 Task: Set the Layer B segments count for the ISDB-T reception parameter to 2.
Action: Mouse moved to (106, 15)
Screenshot: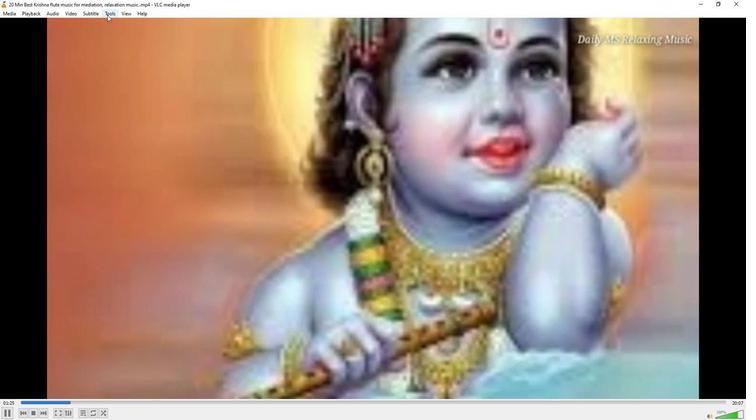 
Action: Mouse pressed left at (106, 15)
Screenshot: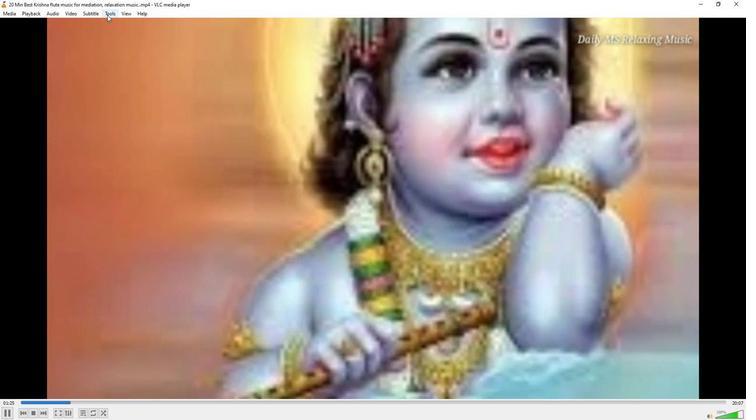 
Action: Mouse moved to (114, 104)
Screenshot: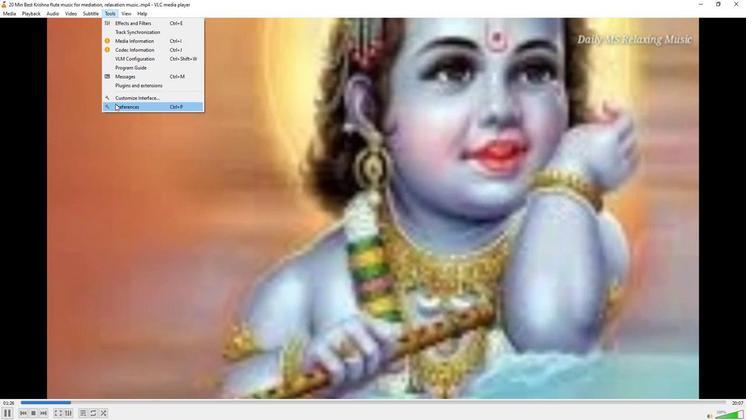 
Action: Mouse pressed left at (114, 104)
Screenshot: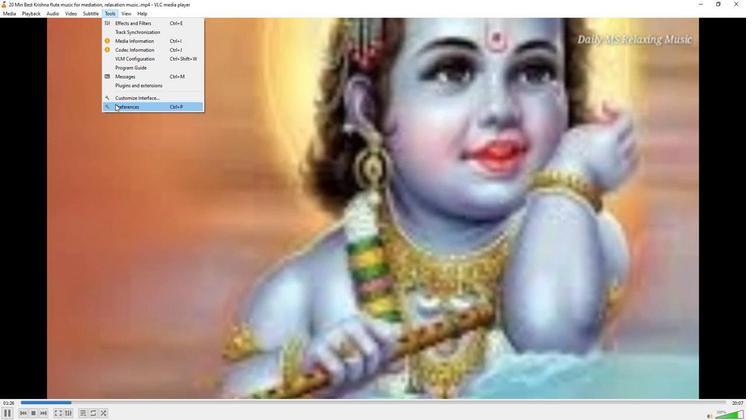 
Action: Mouse moved to (246, 340)
Screenshot: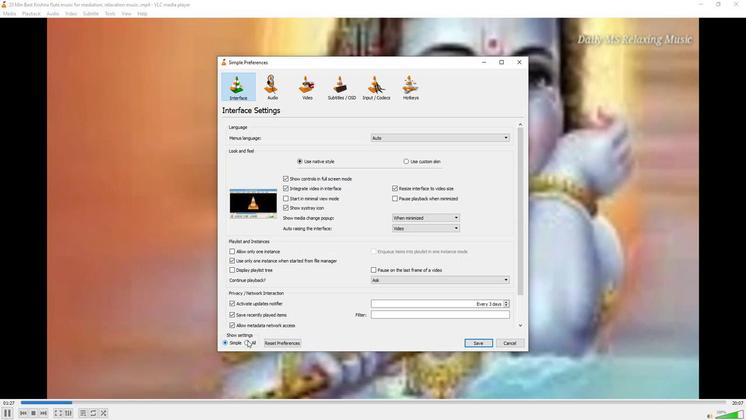 
Action: Mouse pressed left at (246, 340)
Screenshot: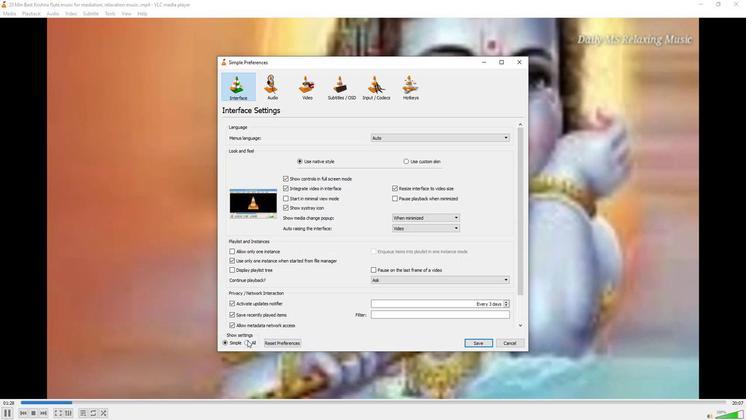 
Action: Mouse moved to (235, 208)
Screenshot: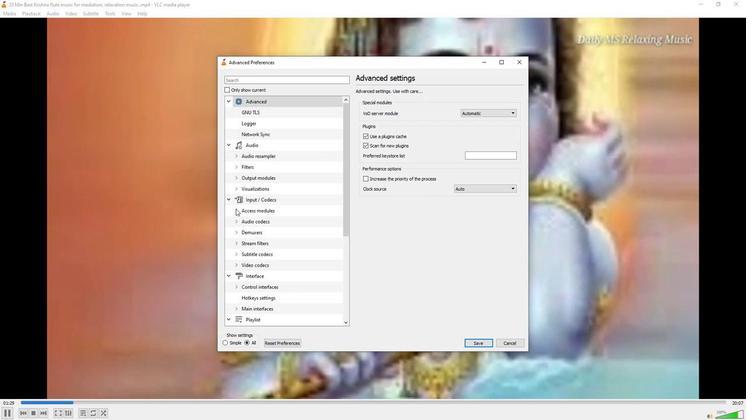 
Action: Mouse pressed left at (235, 208)
Screenshot: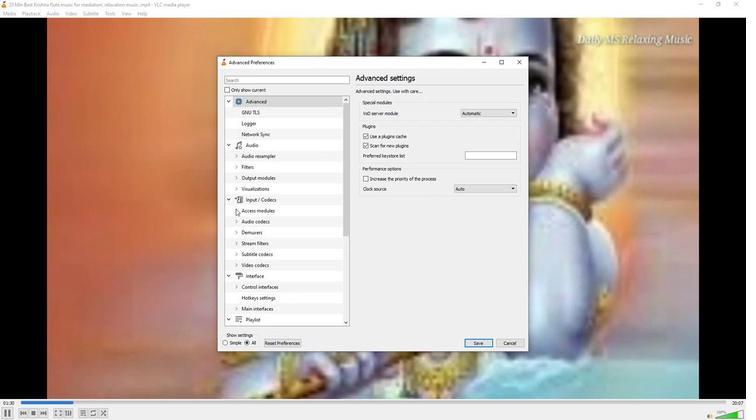 
Action: Mouse moved to (253, 275)
Screenshot: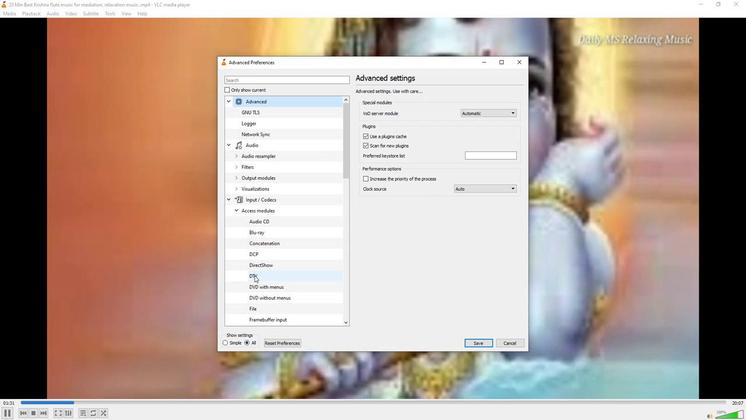 
Action: Mouse pressed left at (253, 275)
Screenshot: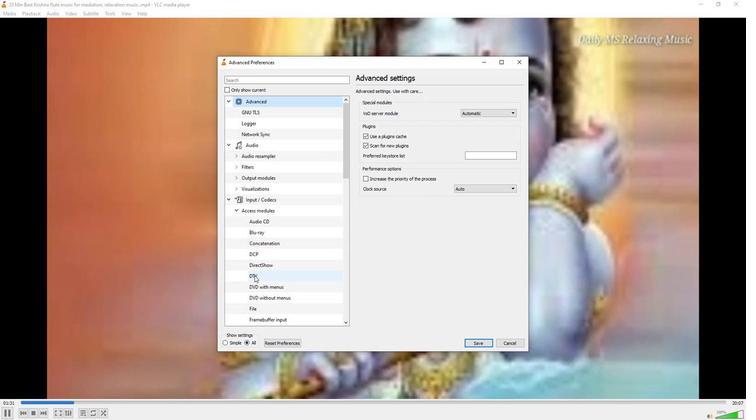 
Action: Mouse moved to (435, 268)
Screenshot: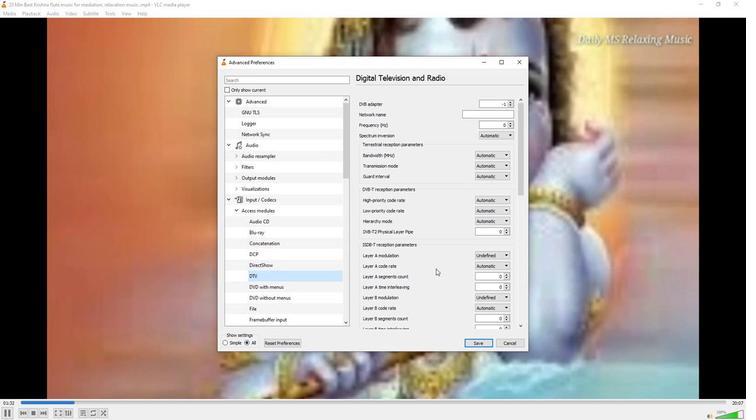 
Action: Mouse scrolled (435, 268) with delta (0, 0)
Screenshot: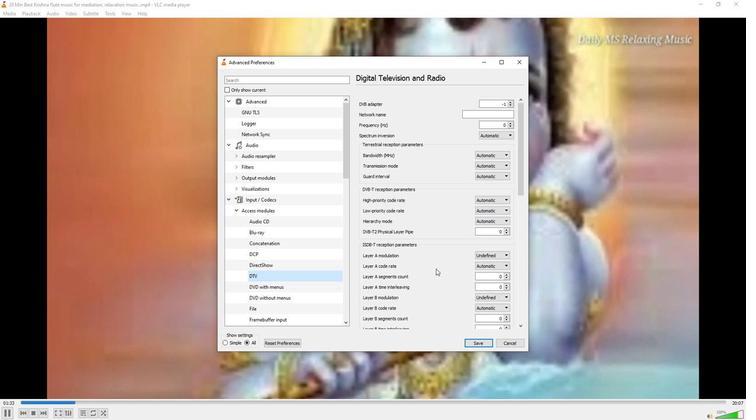 
Action: Mouse moved to (505, 292)
Screenshot: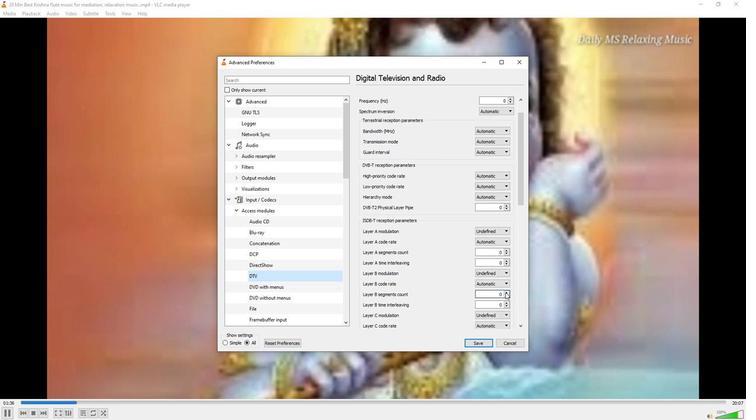 
Action: Mouse pressed left at (505, 292)
Screenshot: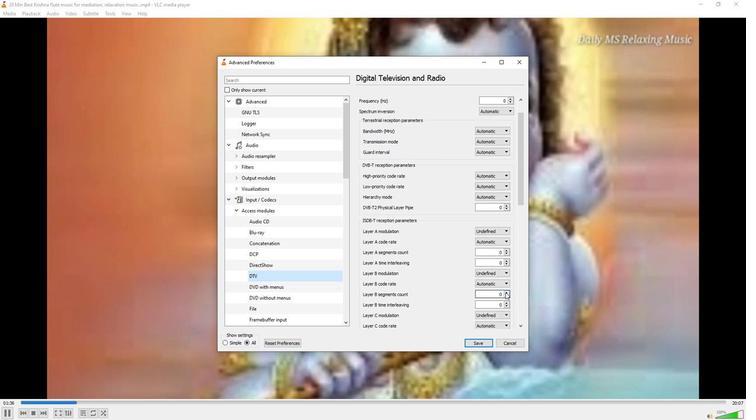 
Action: Mouse pressed left at (505, 292)
Screenshot: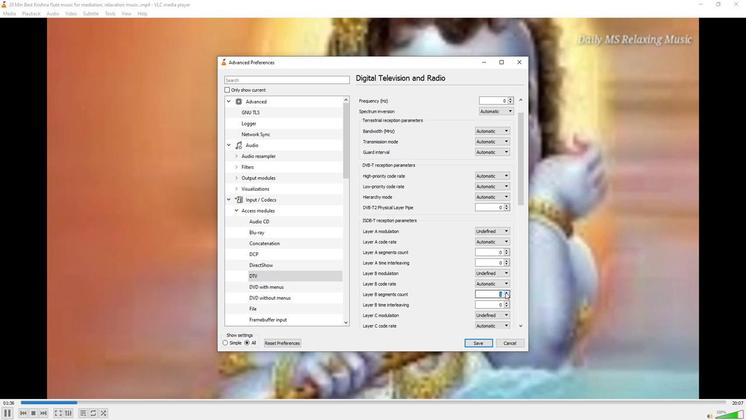 
Action: Mouse moved to (442, 289)
Screenshot: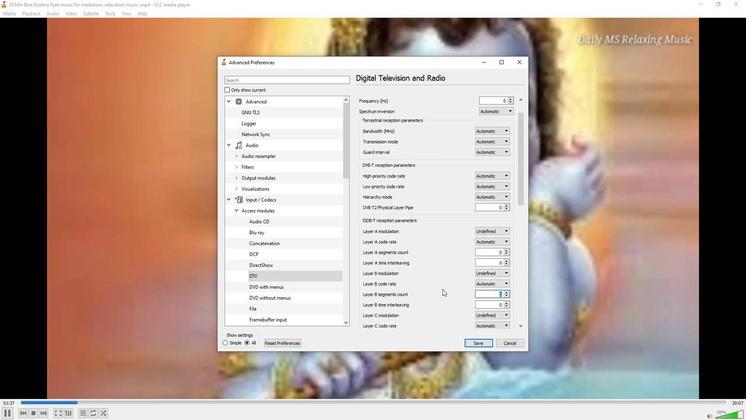 
Action: Mouse pressed left at (442, 289)
Screenshot: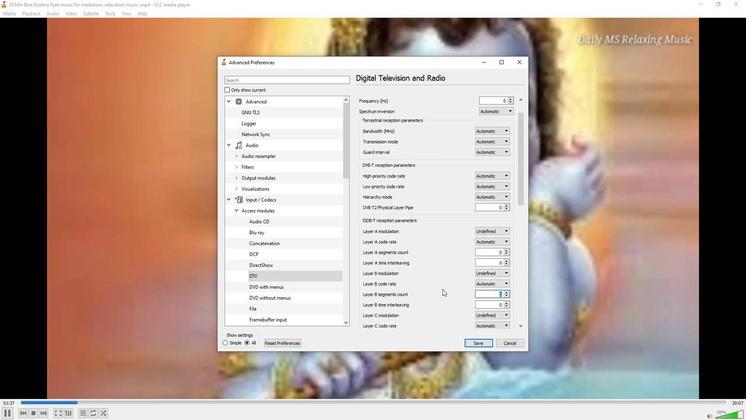
Action: Mouse moved to (441, 289)
Screenshot: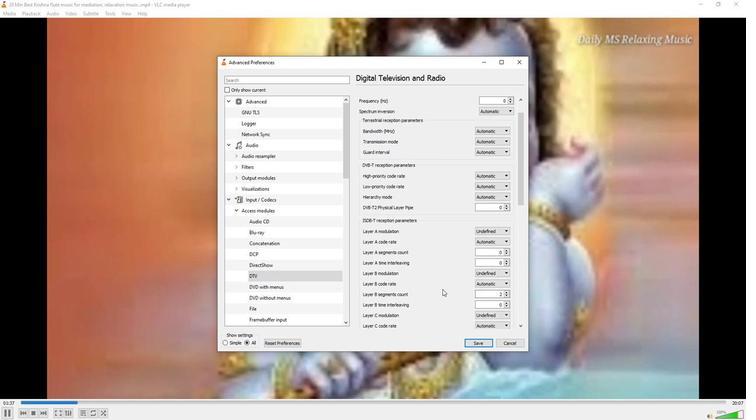 
